 Task: Sort the products by price (lowest first).
Action: Mouse moved to (22, 57)
Screenshot: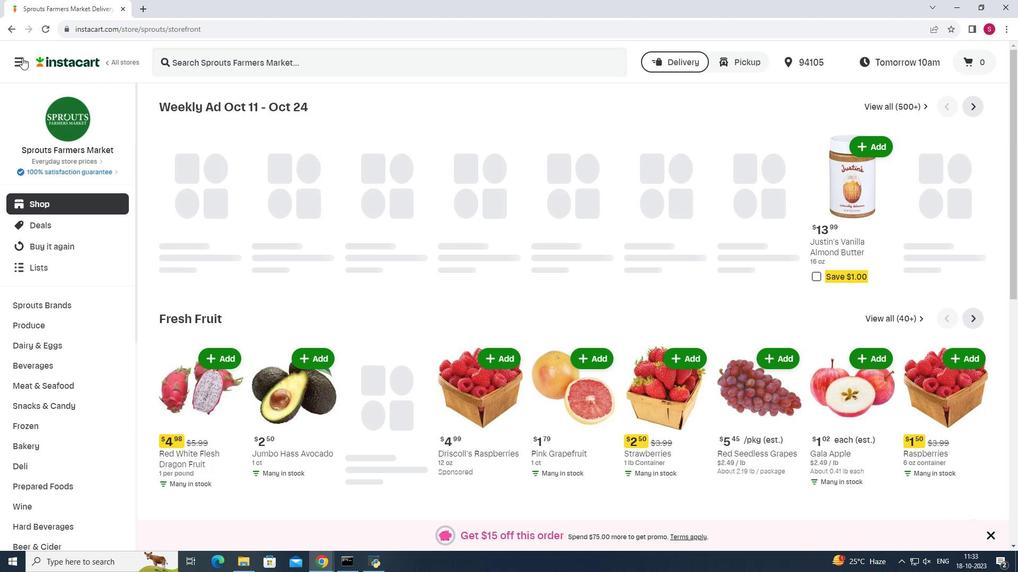 
Action: Mouse pressed left at (22, 57)
Screenshot: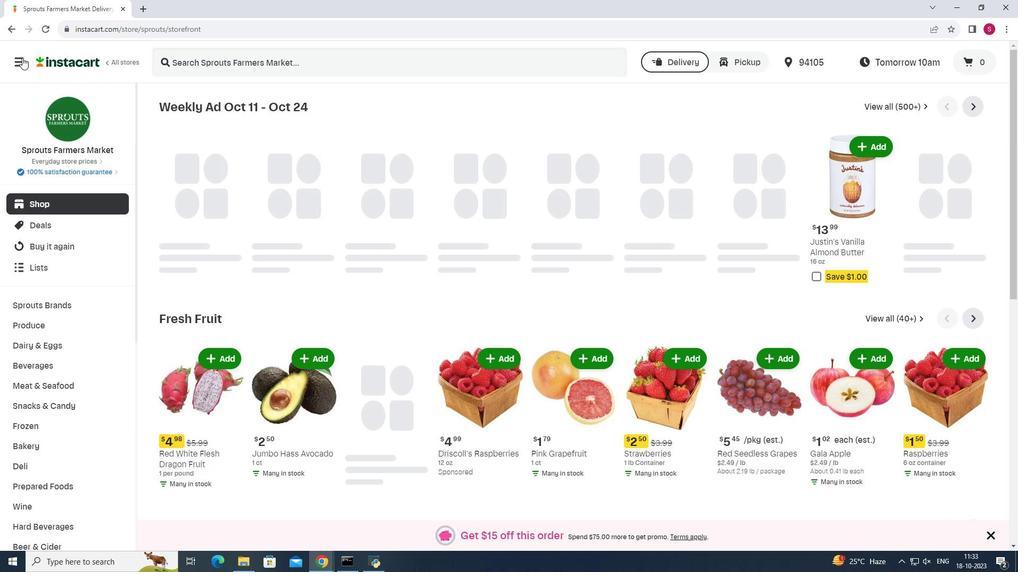 
Action: Mouse moved to (53, 280)
Screenshot: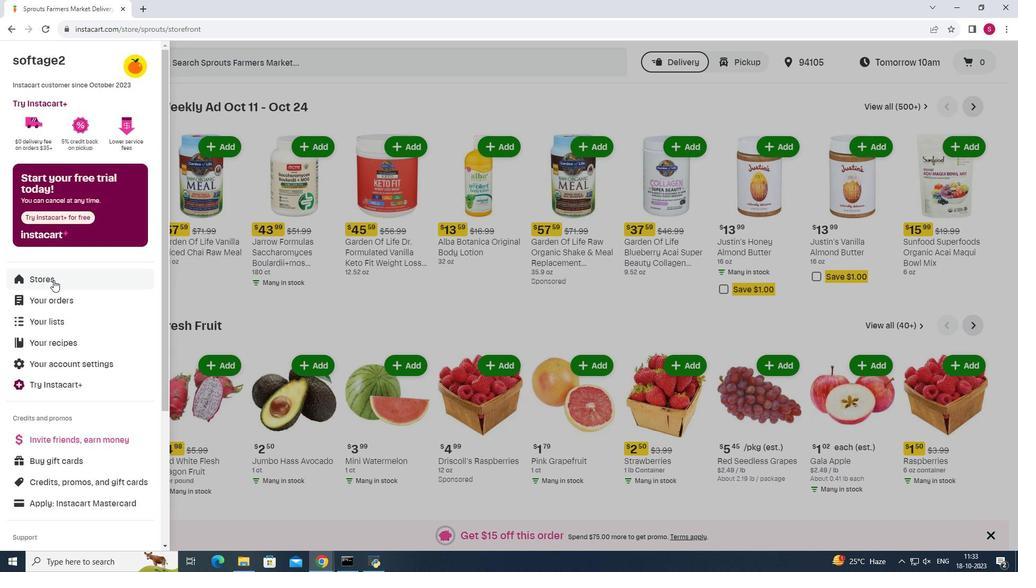 
Action: Mouse pressed left at (53, 280)
Screenshot: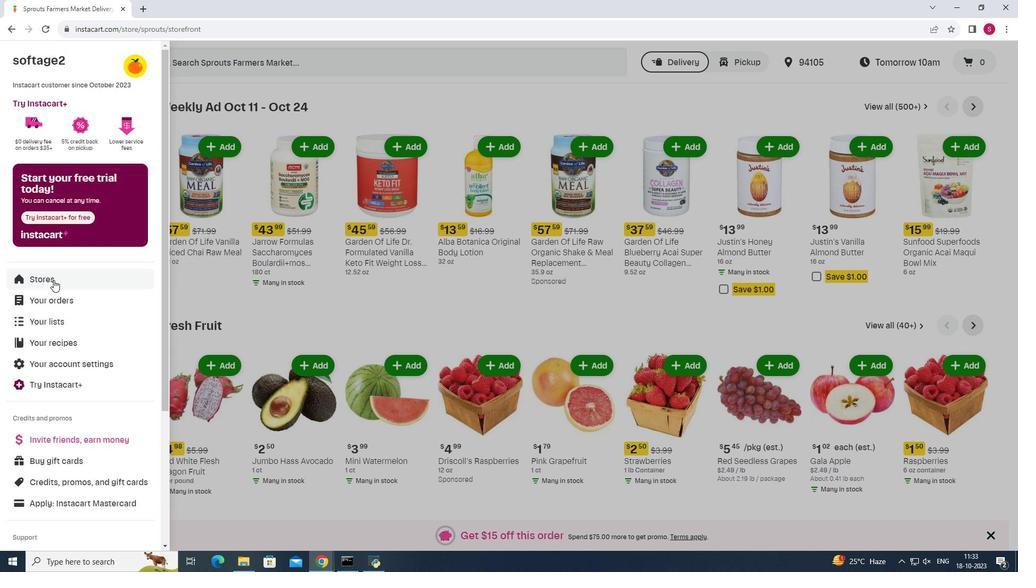 
Action: Mouse pressed left at (53, 280)
Screenshot: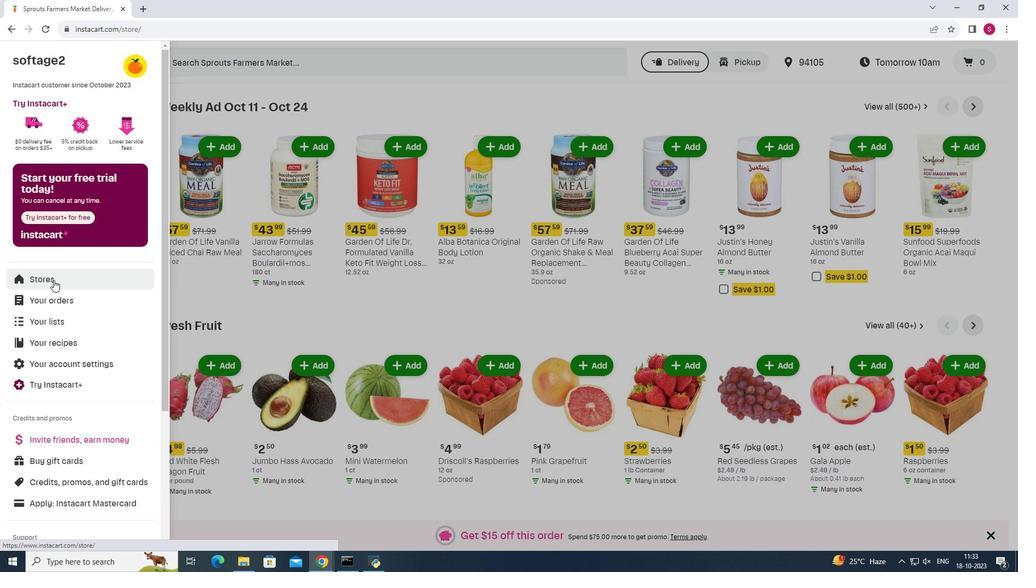 
Action: Mouse moved to (250, 100)
Screenshot: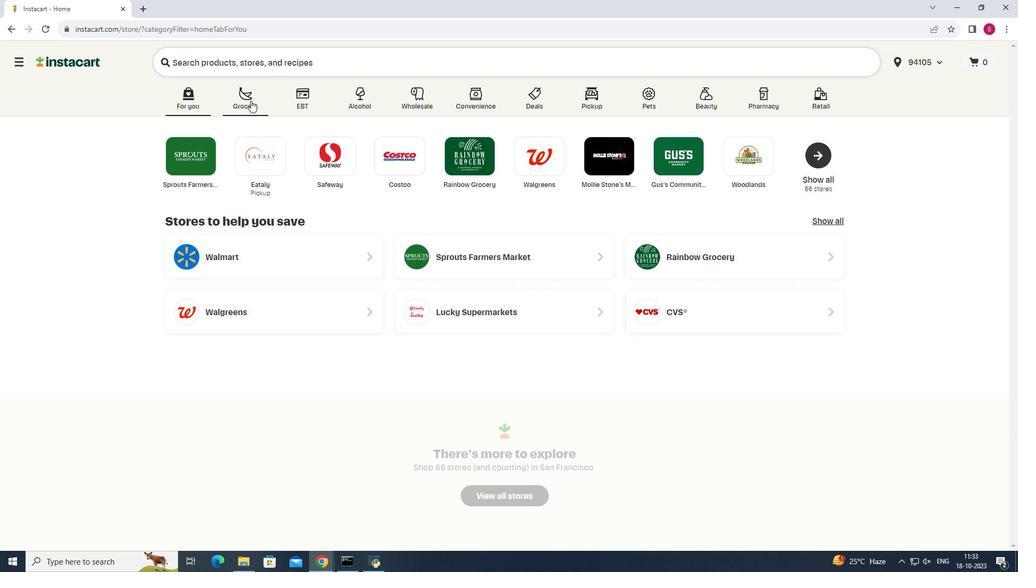 
Action: Mouse pressed left at (250, 100)
Screenshot: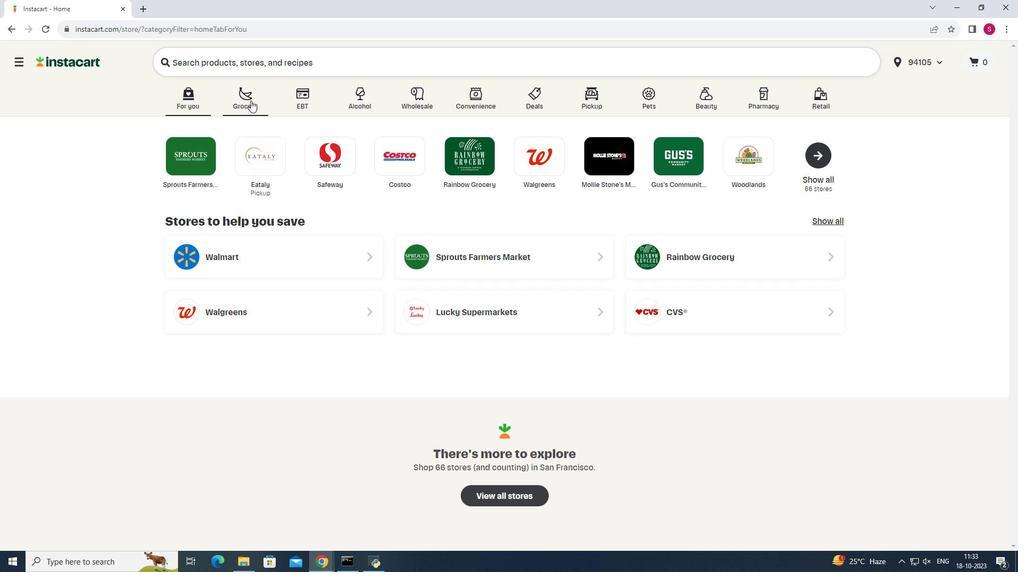 
Action: Mouse pressed left at (250, 100)
Screenshot: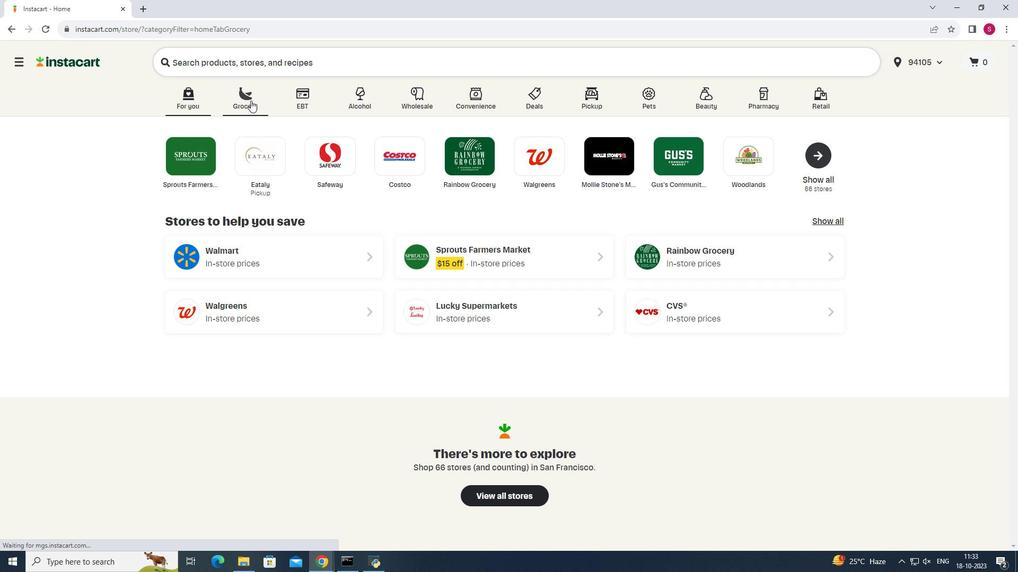 
Action: Mouse moved to (710, 145)
Screenshot: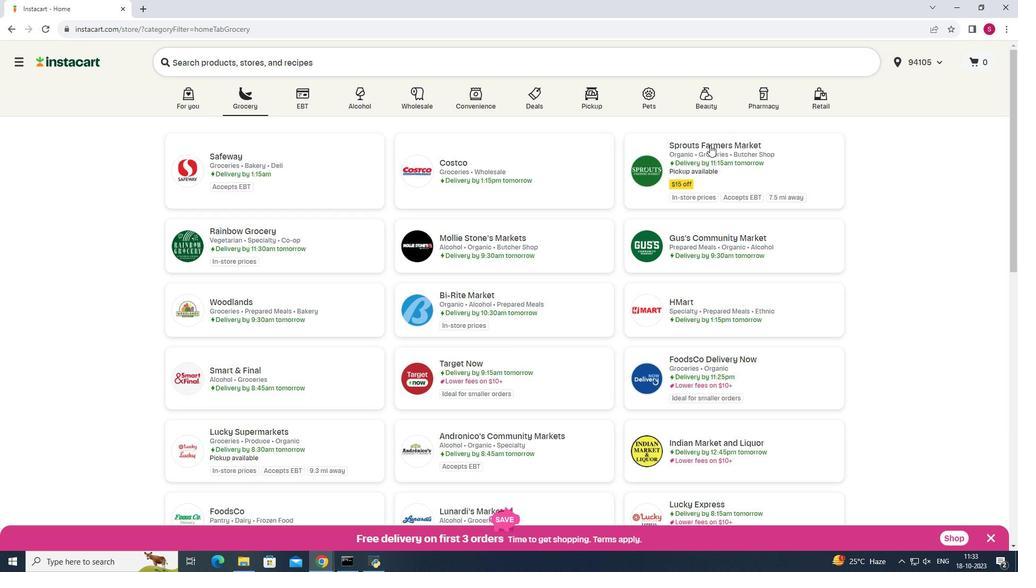 
Action: Mouse pressed left at (710, 145)
Screenshot: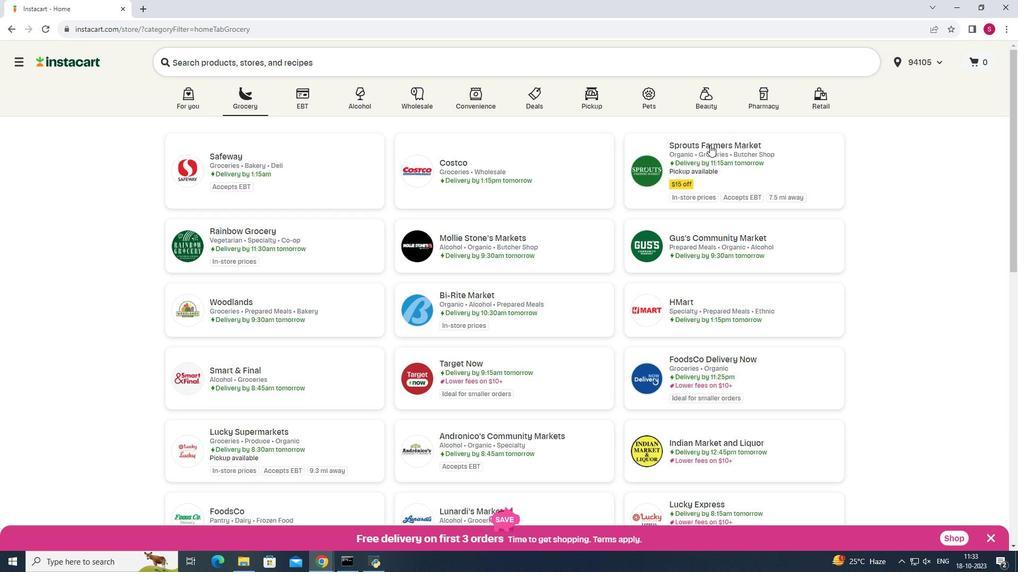 
Action: Mouse pressed left at (710, 145)
Screenshot: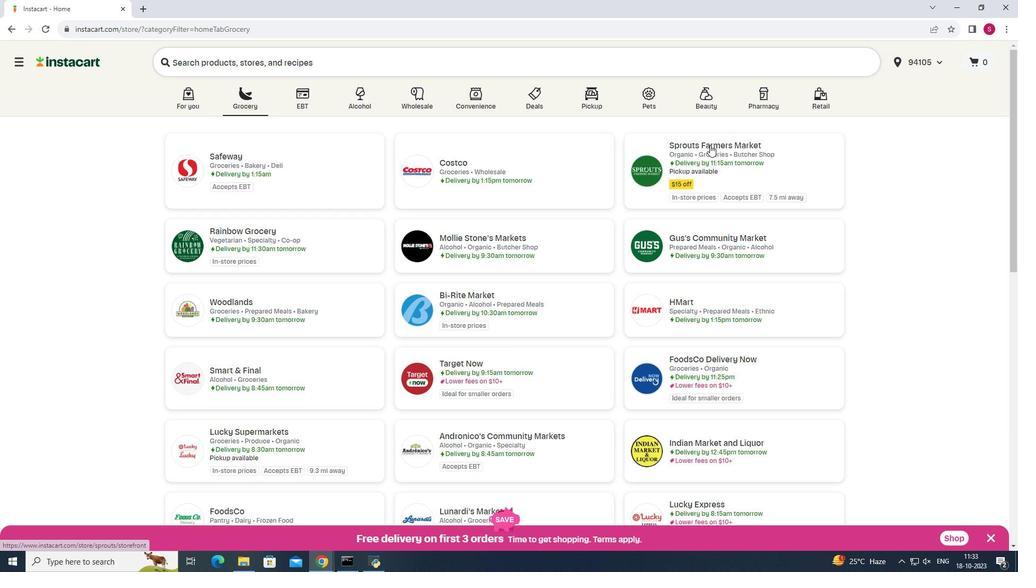 
Action: Mouse moved to (58, 408)
Screenshot: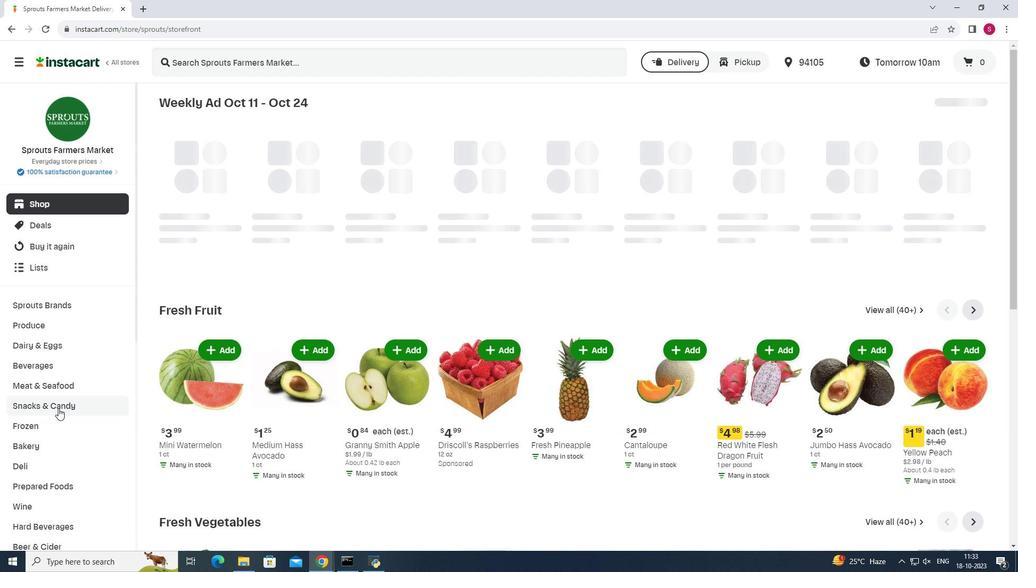 
Action: Mouse pressed left at (58, 408)
Screenshot: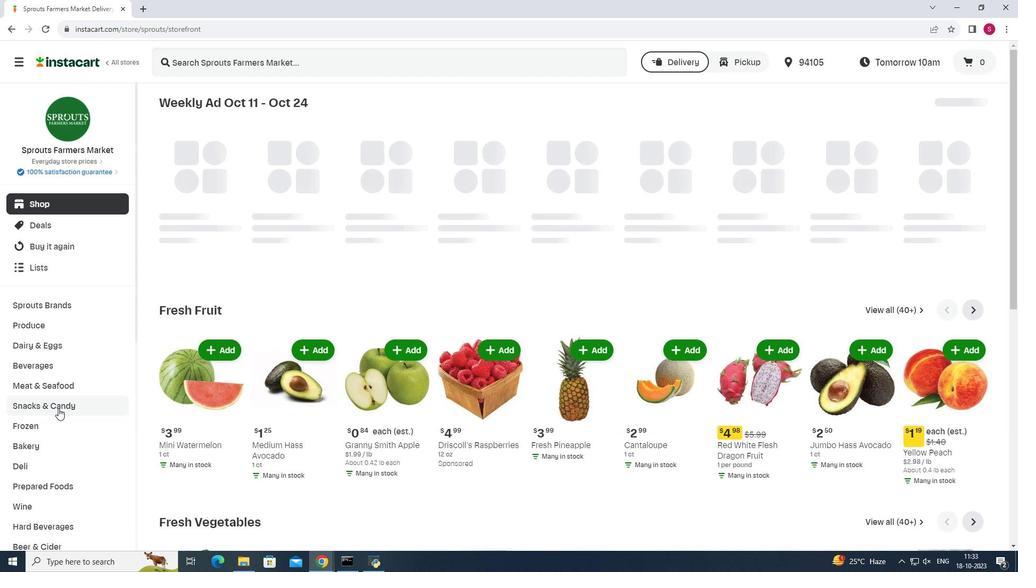 
Action: Mouse pressed left at (58, 408)
Screenshot: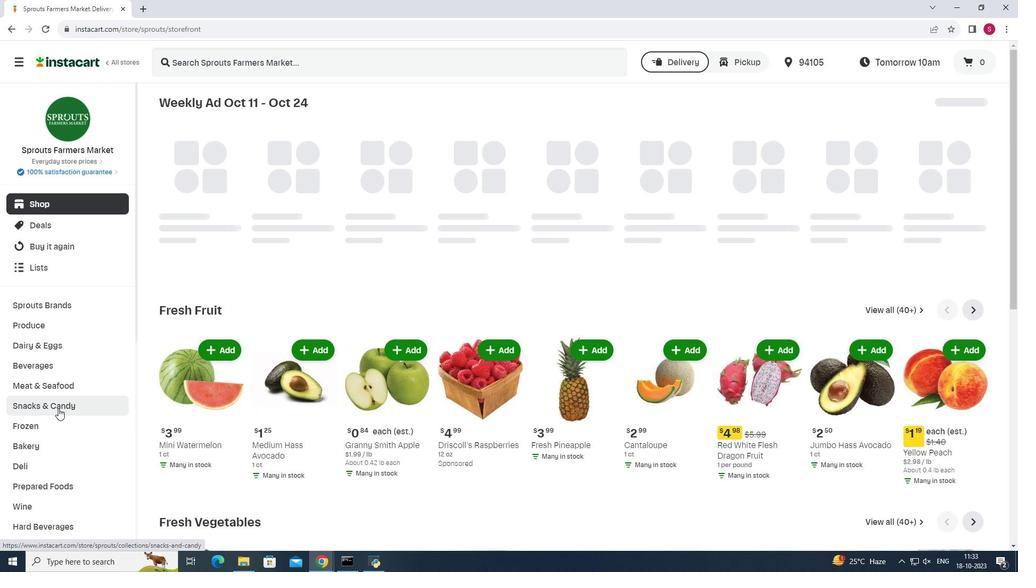 
Action: Mouse moved to (294, 129)
Screenshot: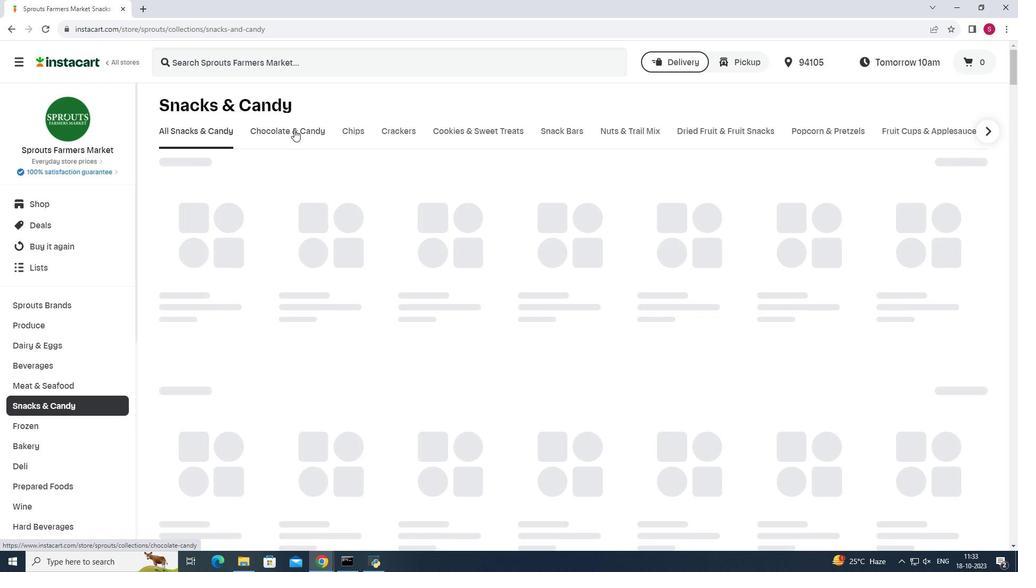 
Action: Mouse pressed left at (294, 129)
Screenshot: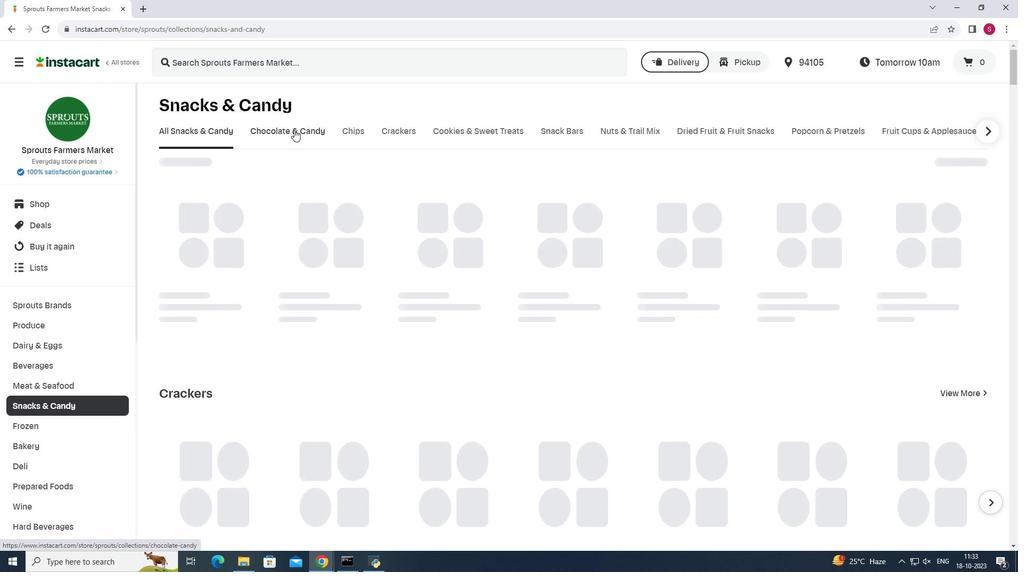 
Action: Mouse moved to (352, 176)
Screenshot: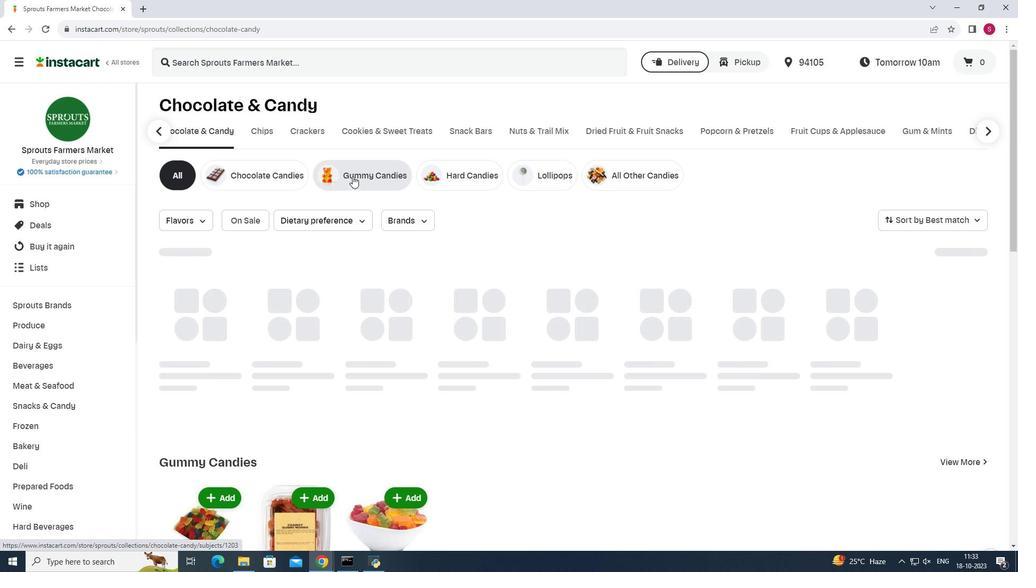 
Action: Mouse pressed left at (352, 176)
Screenshot: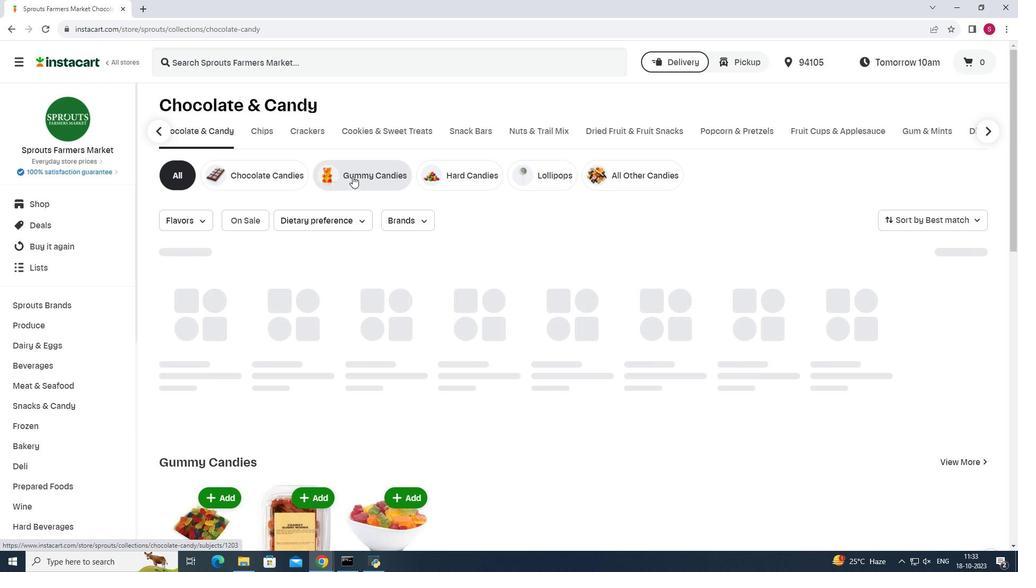 
Action: Mouse moved to (947, 219)
Screenshot: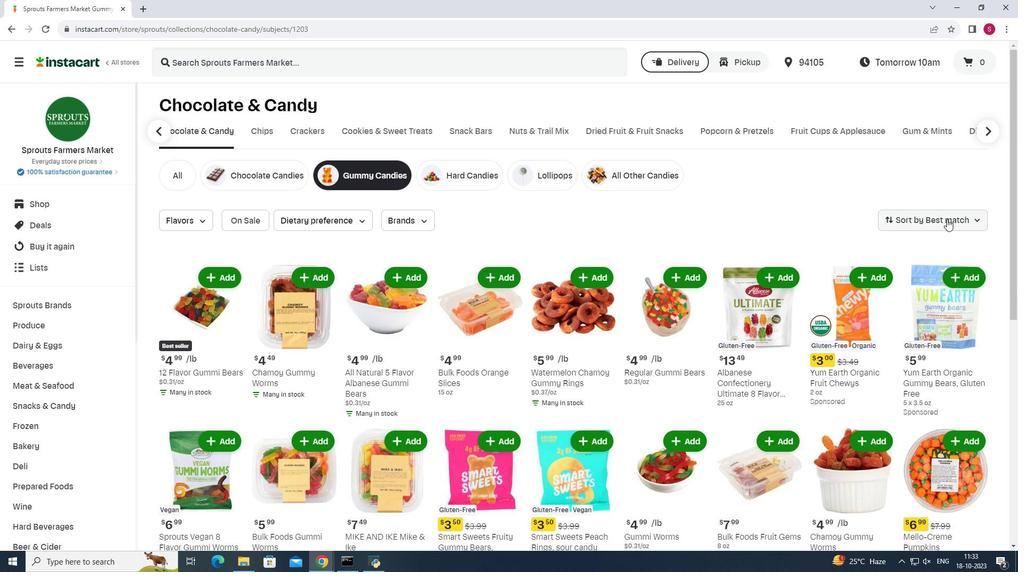 
Action: Mouse pressed left at (947, 219)
Screenshot: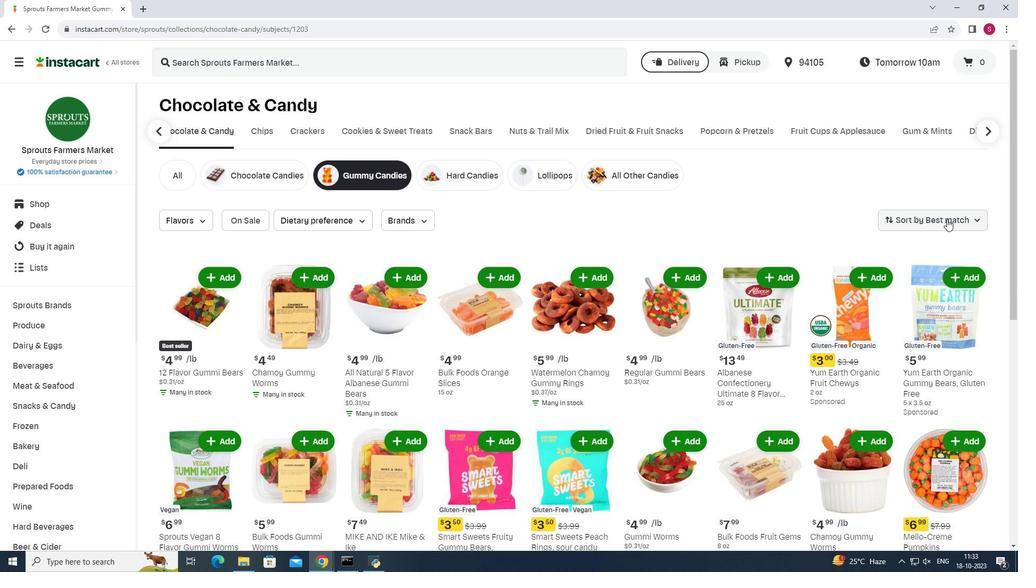 
Action: Mouse moved to (951, 276)
Screenshot: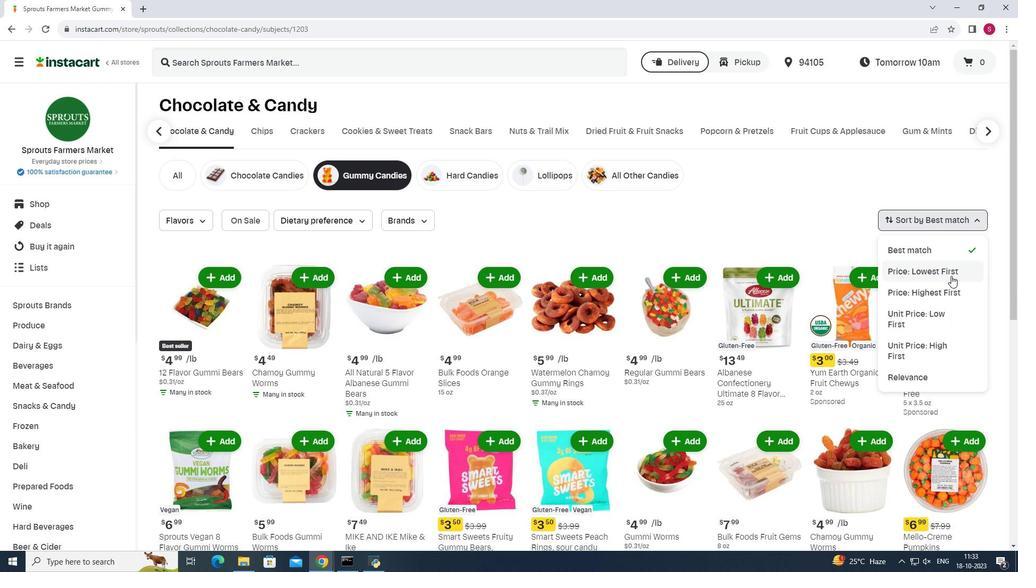
Action: Mouse pressed left at (951, 276)
Screenshot: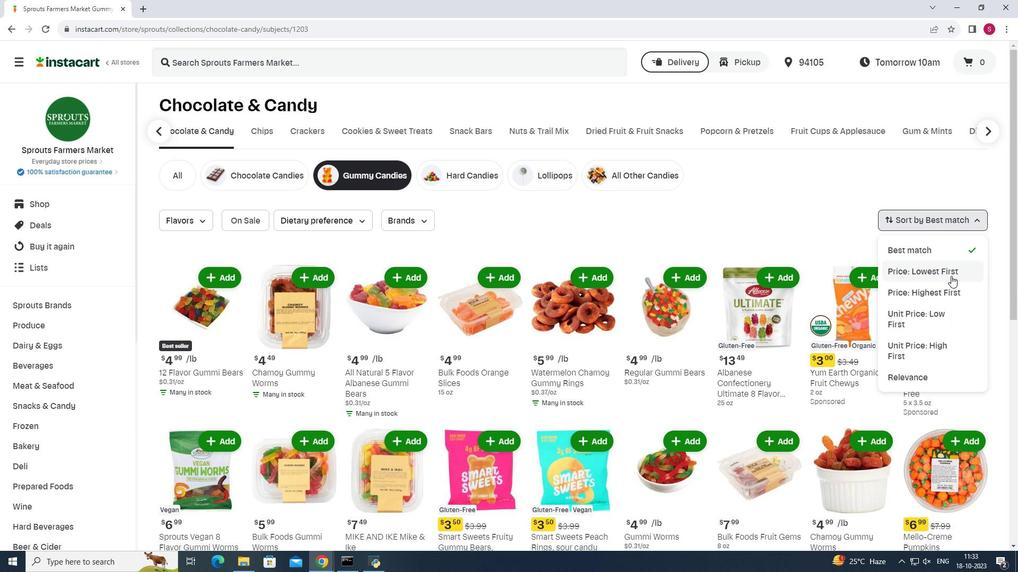 
Action: Mouse moved to (717, 195)
Screenshot: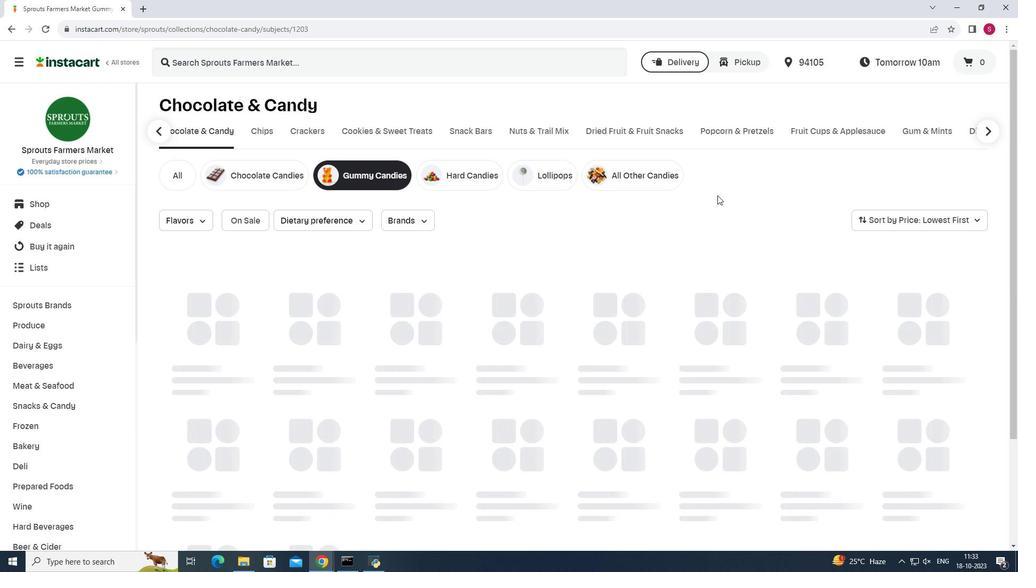 
